 Task: Sort the products in the category "First Aid & Outdoor Essentials" by unit price (low first).
Action: Mouse moved to (303, 128)
Screenshot: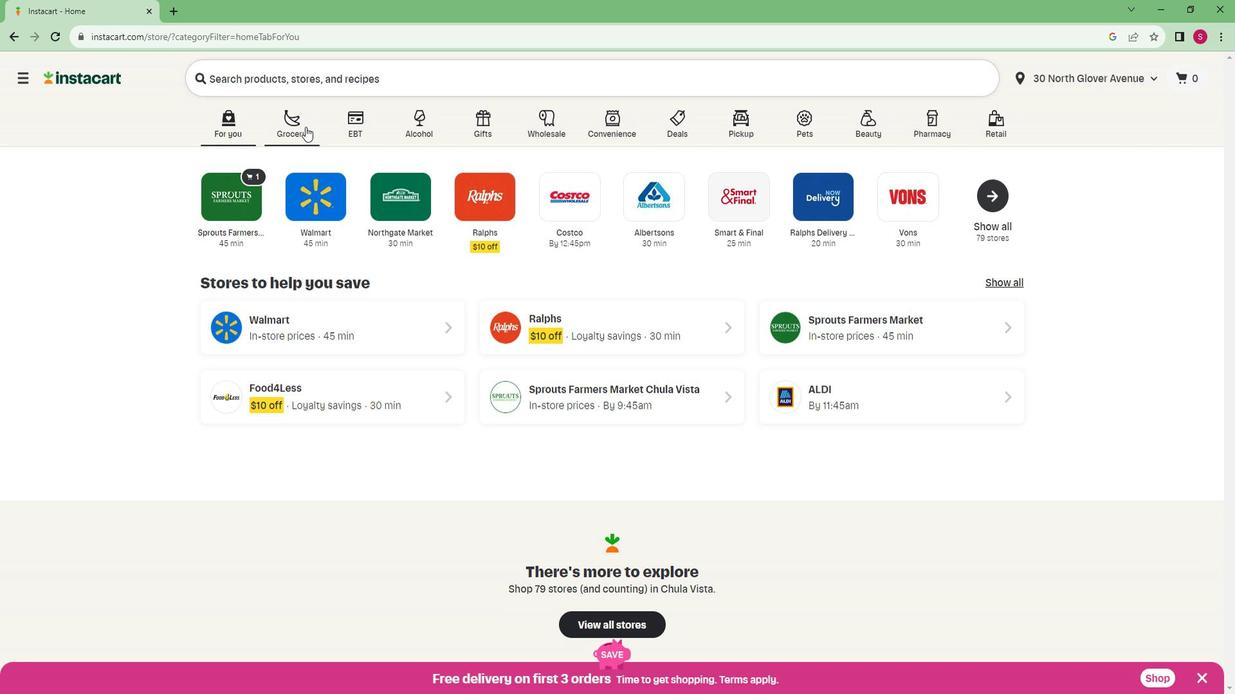 
Action: Mouse pressed left at (303, 128)
Screenshot: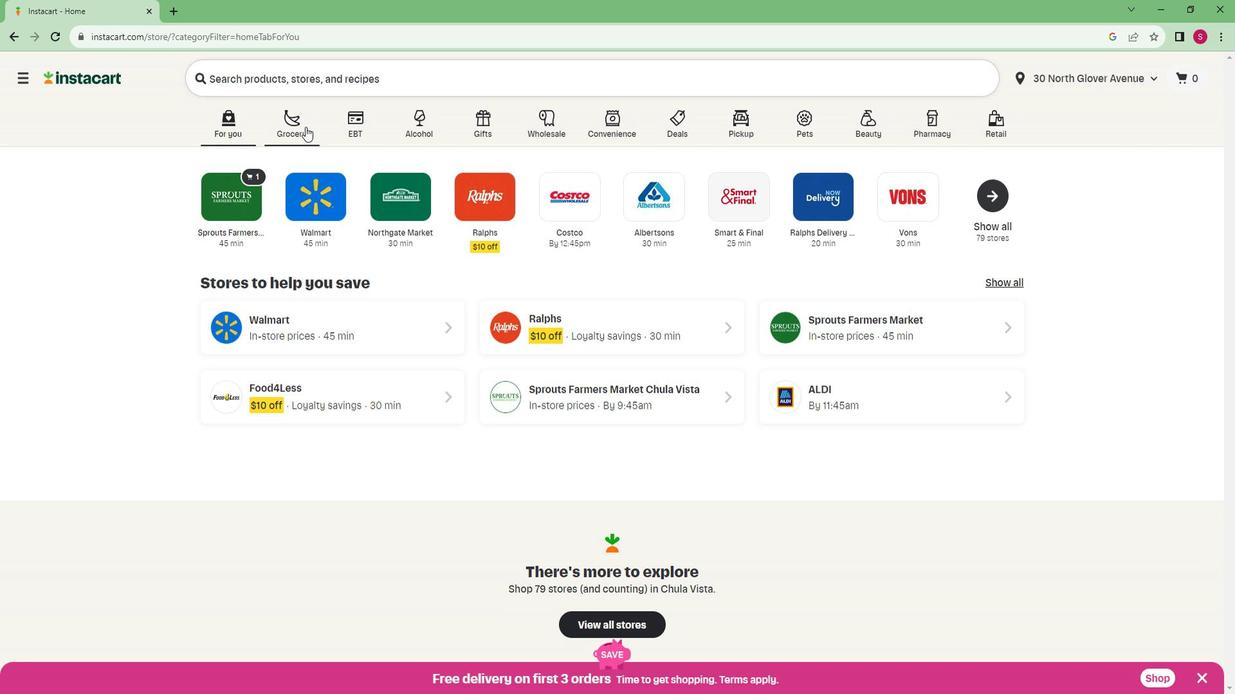 
Action: Mouse moved to (285, 381)
Screenshot: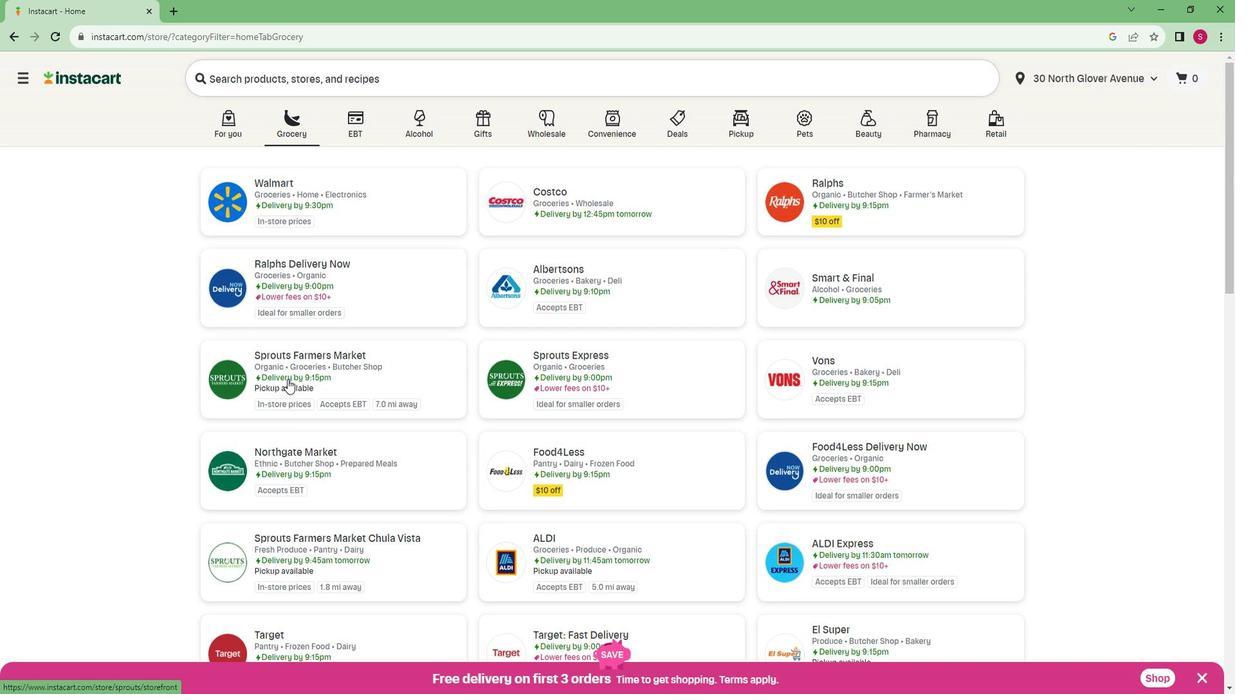 
Action: Mouse pressed left at (285, 381)
Screenshot: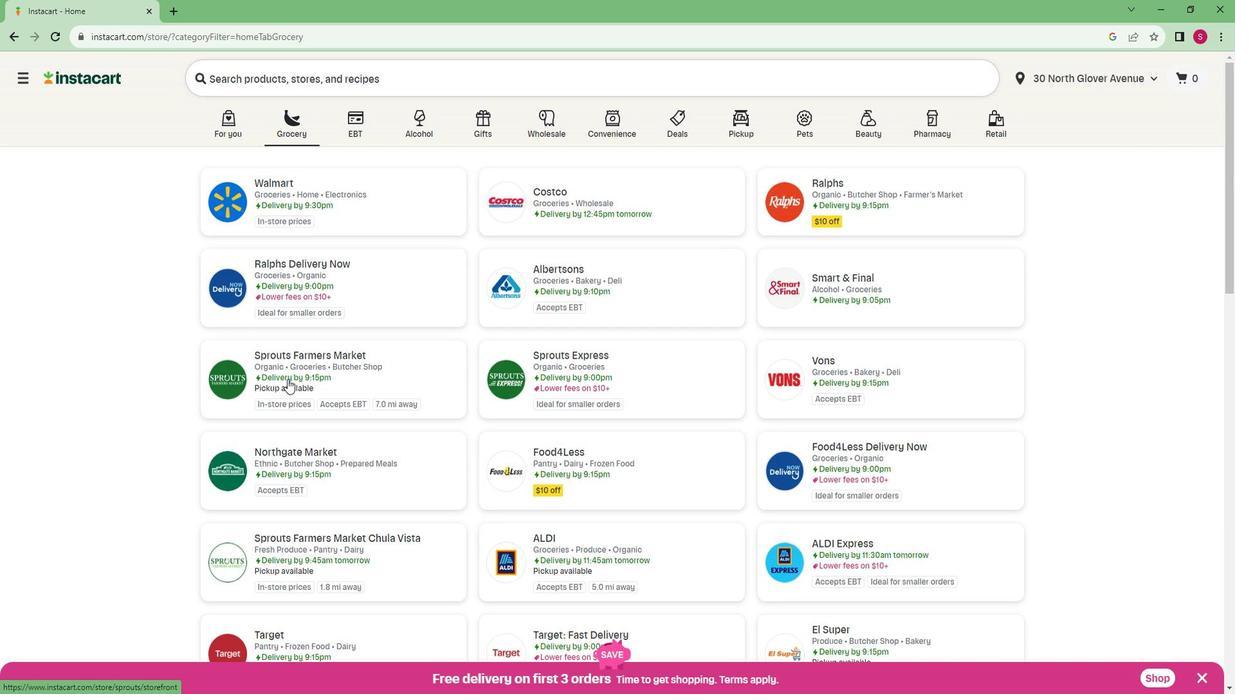 
Action: Mouse moved to (88, 512)
Screenshot: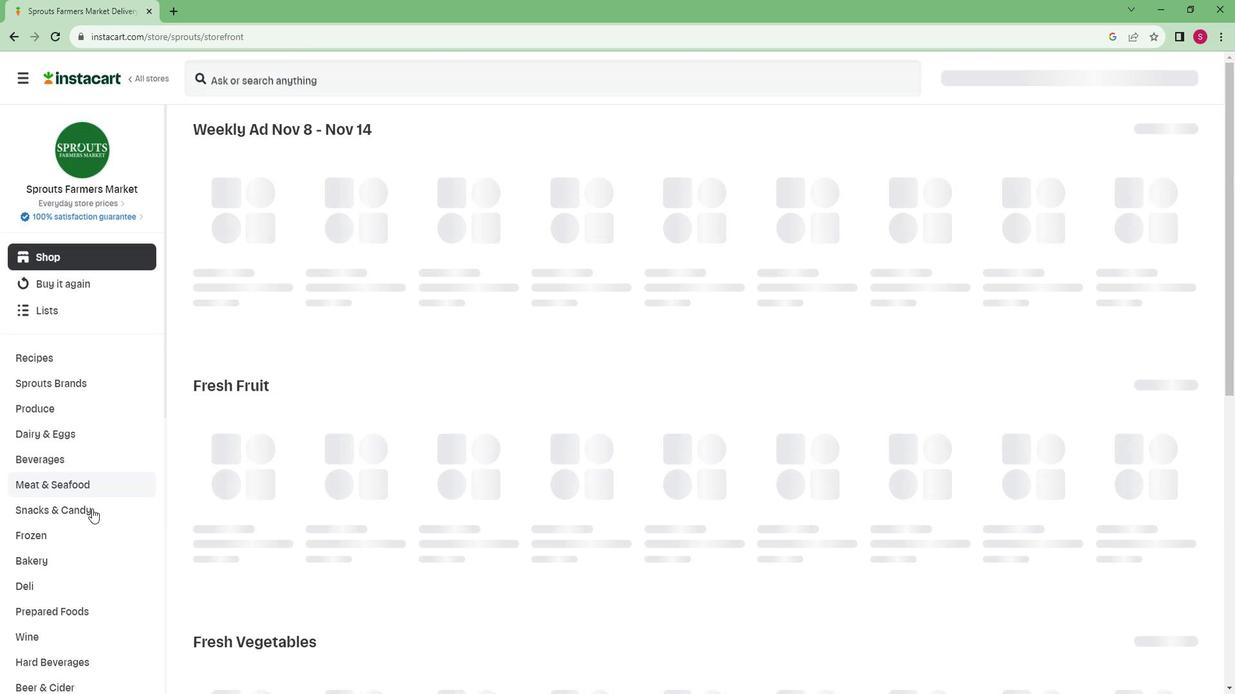 
Action: Mouse scrolled (88, 510) with delta (0, -1)
Screenshot: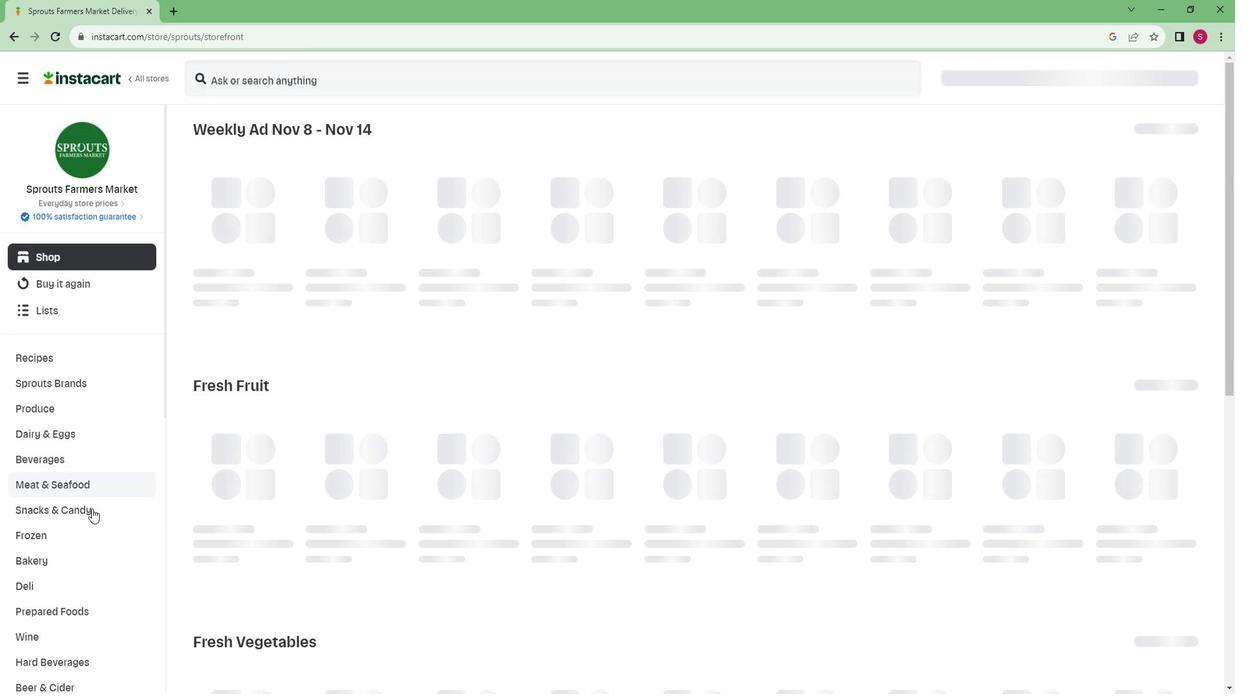 
Action: Mouse scrolled (88, 510) with delta (0, -1)
Screenshot: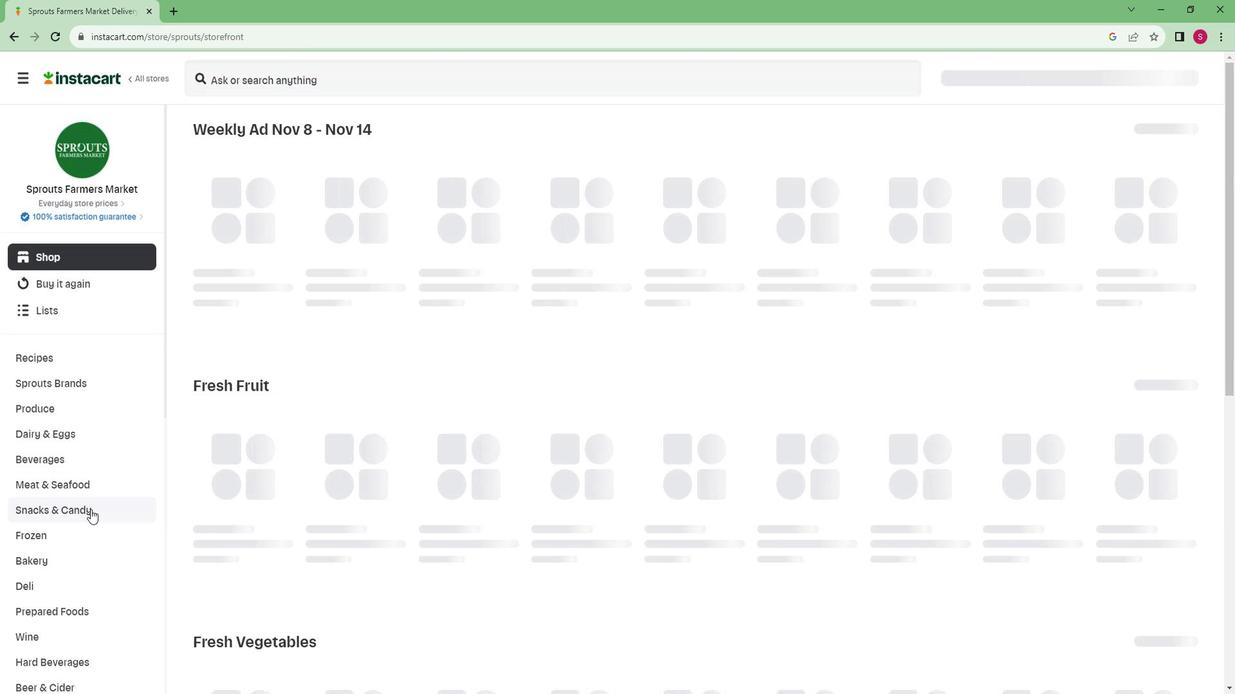 
Action: Mouse scrolled (88, 510) with delta (0, -1)
Screenshot: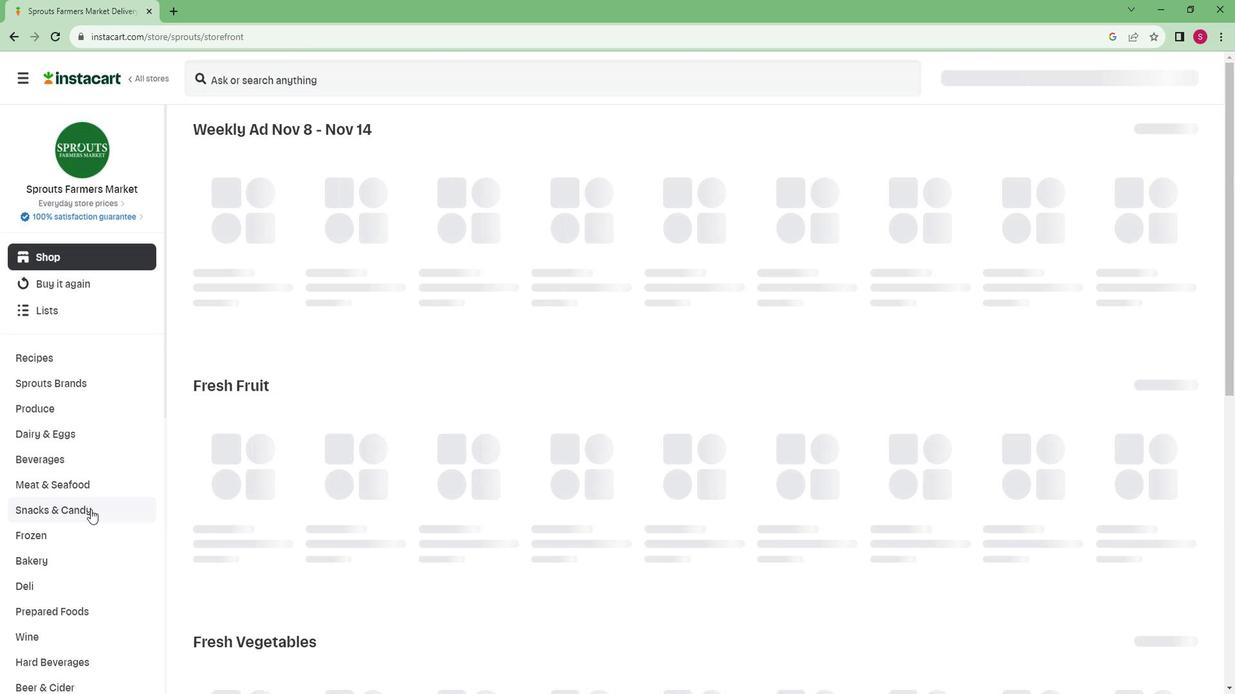 
Action: Mouse scrolled (88, 510) with delta (0, -1)
Screenshot: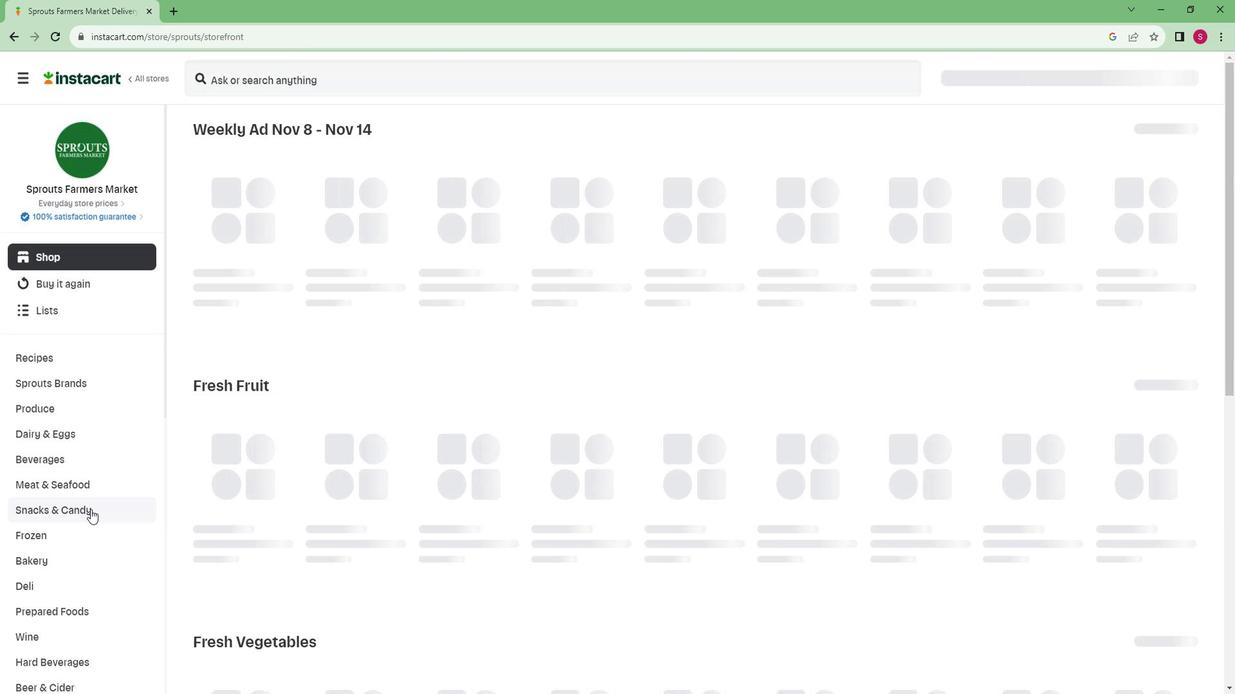 
Action: Mouse scrolled (88, 510) with delta (0, -1)
Screenshot: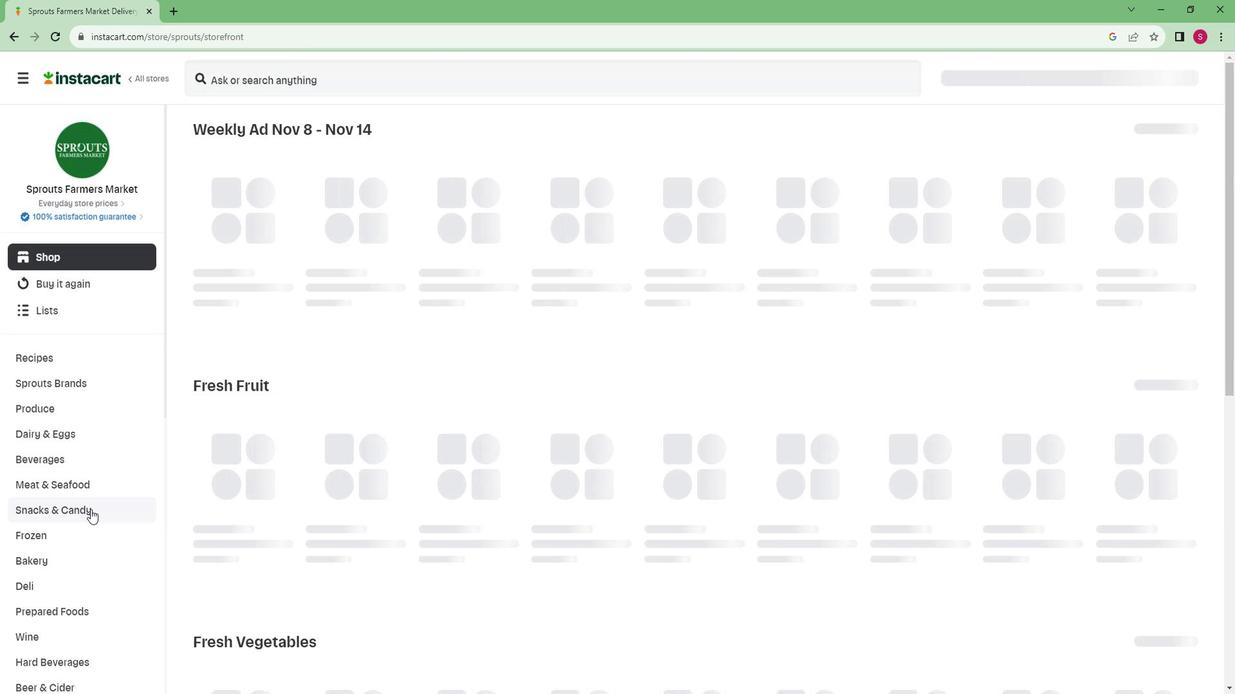 
Action: Mouse scrolled (88, 510) with delta (0, -1)
Screenshot: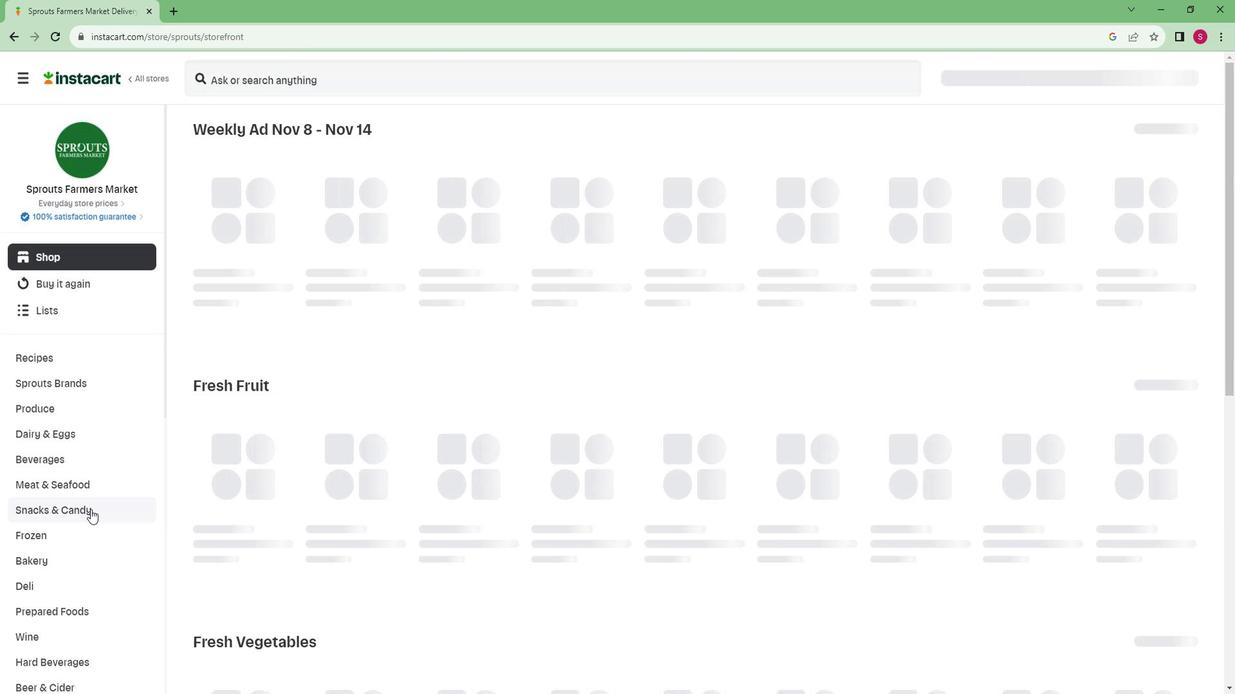 
Action: Mouse moved to (85, 509)
Screenshot: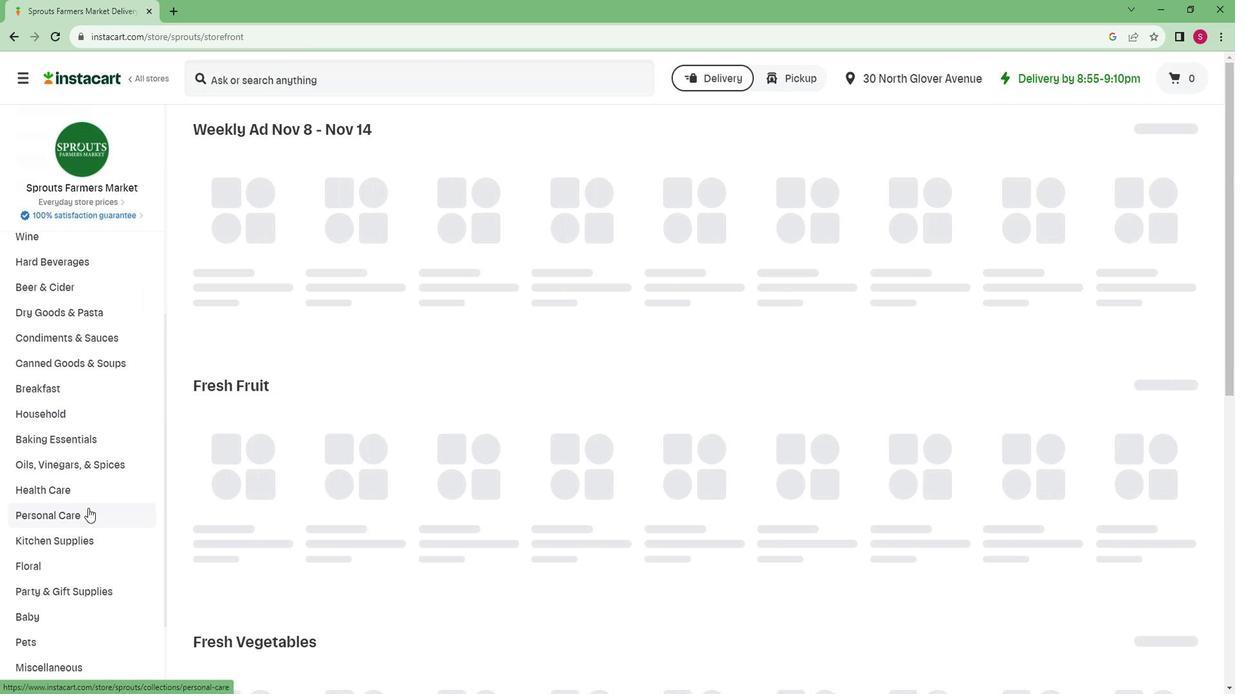 
Action: Mouse scrolled (85, 508) with delta (0, 0)
Screenshot: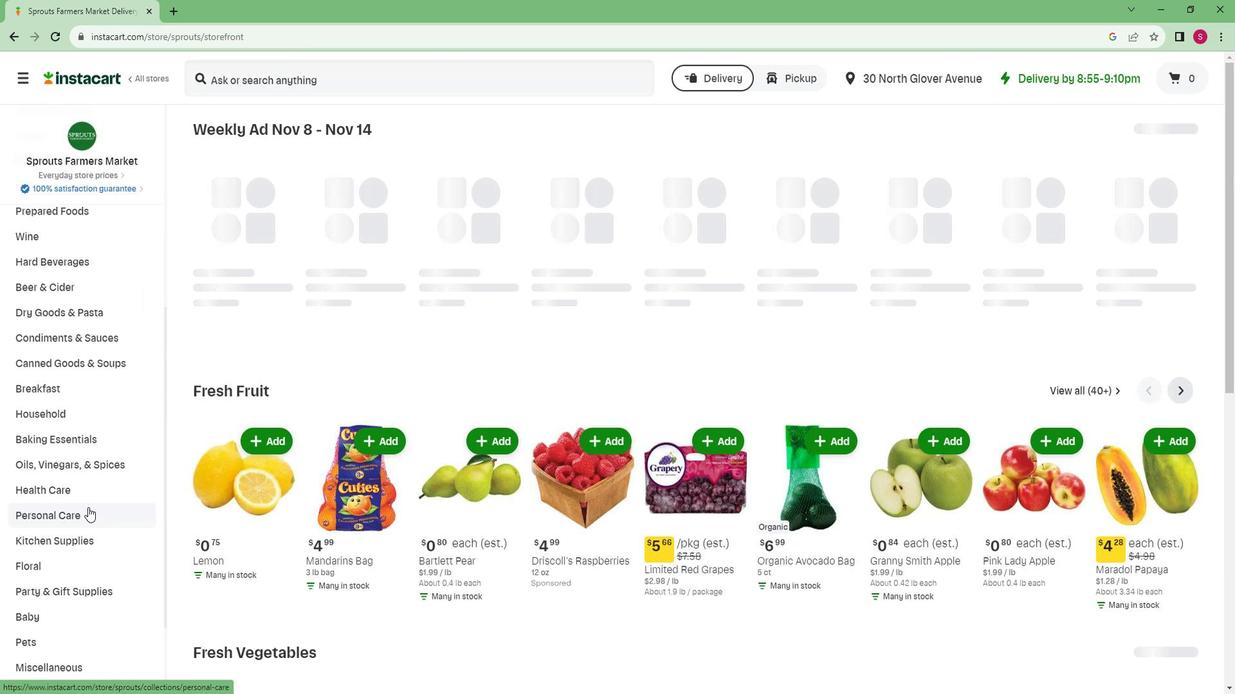 
Action: Mouse scrolled (85, 508) with delta (0, 0)
Screenshot: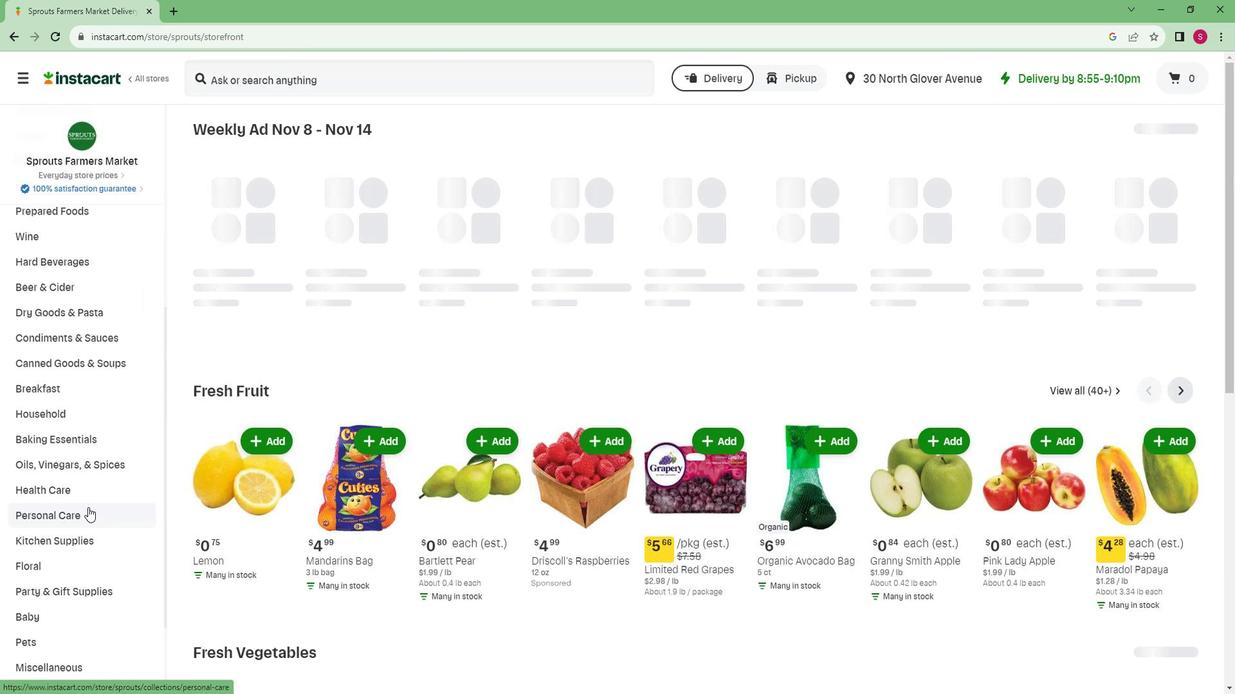
Action: Mouse scrolled (85, 508) with delta (0, 0)
Screenshot: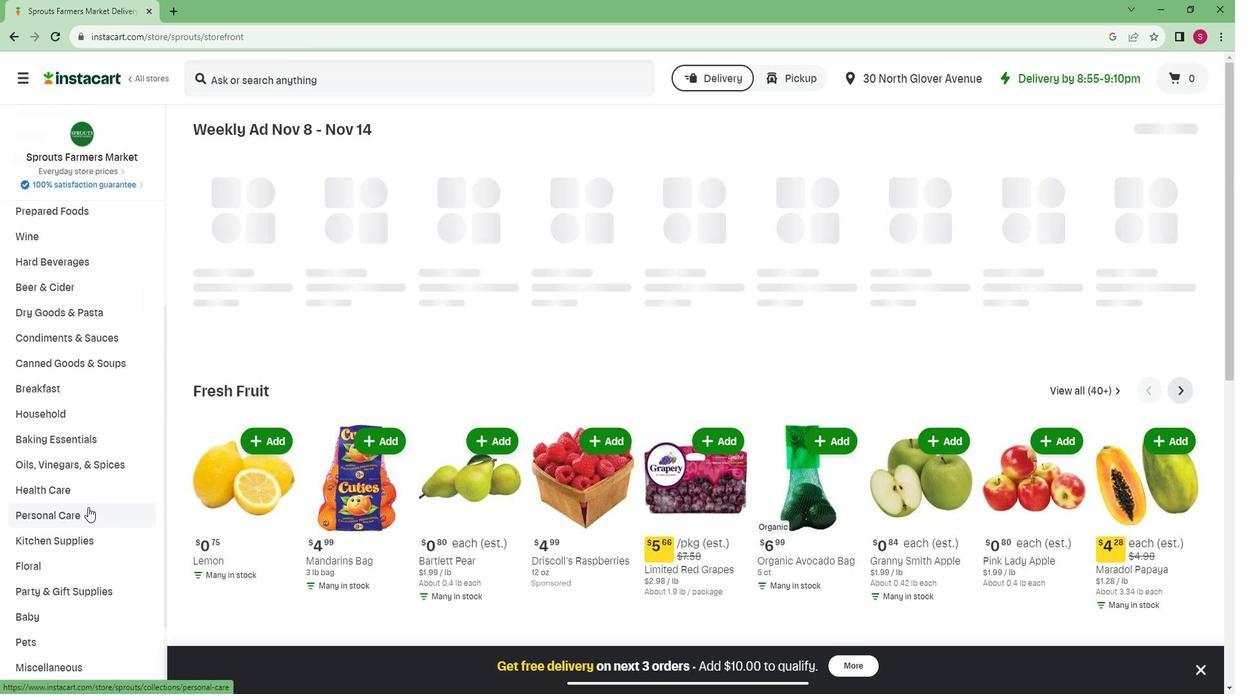 
Action: Mouse scrolled (85, 508) with delta (0, 0)
Screenshot: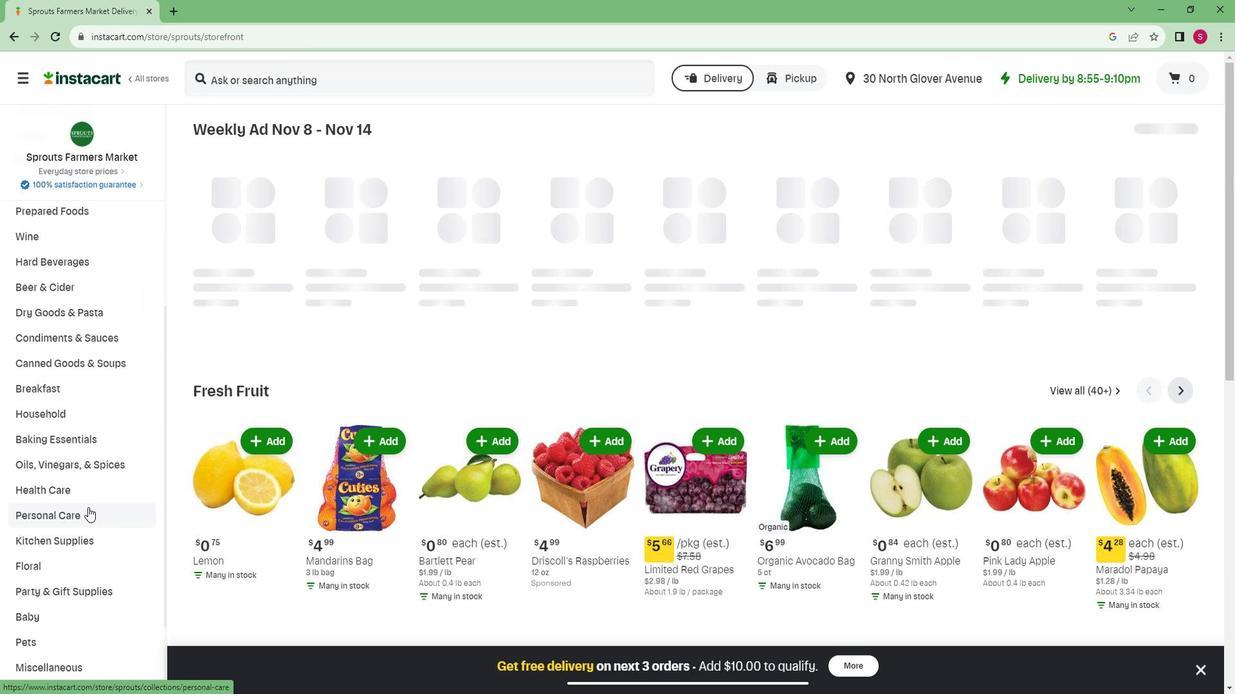 
Action: Mouse moved to (52, 645)
Screenshot: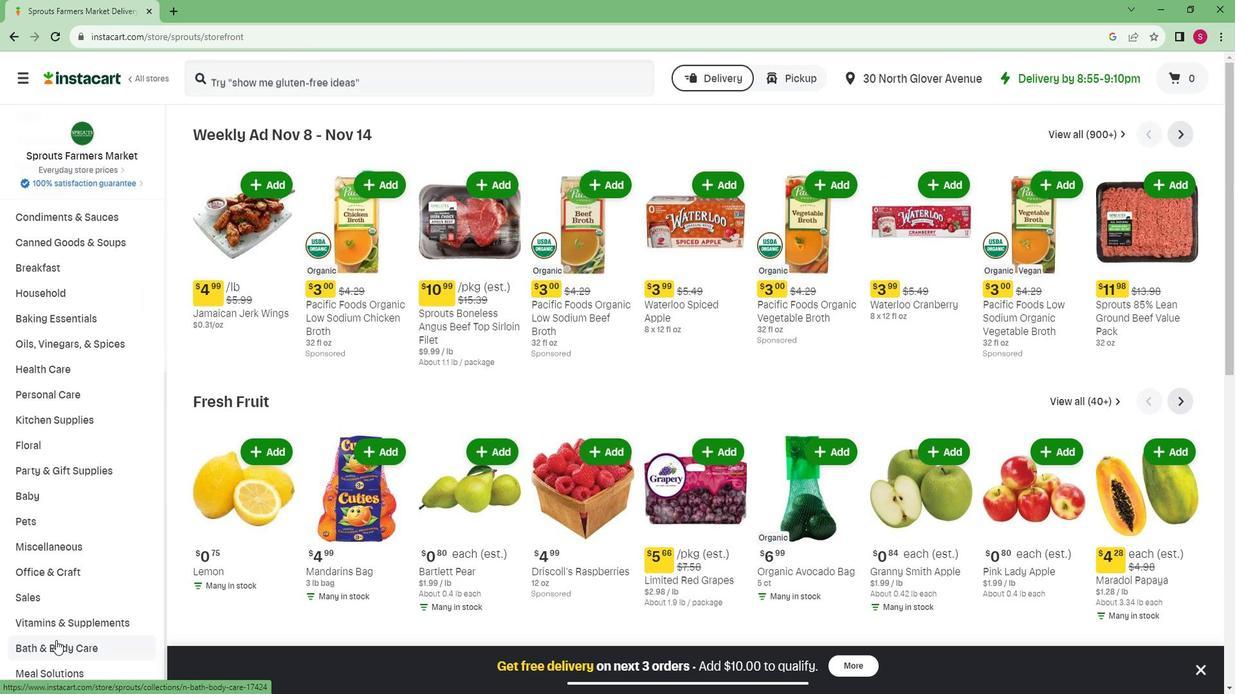 
Action: Mouse pressed left at (52, 645)
Screenshot: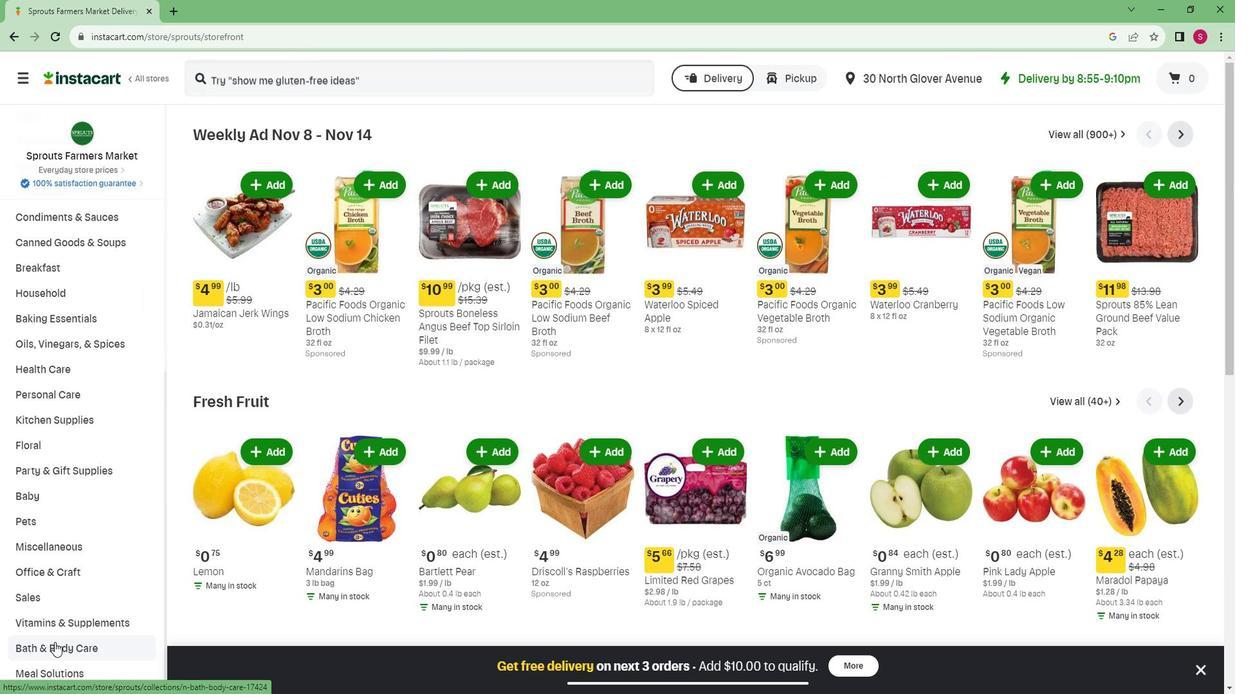 
Action: Mouse moved to (60, 541)
Screenshot: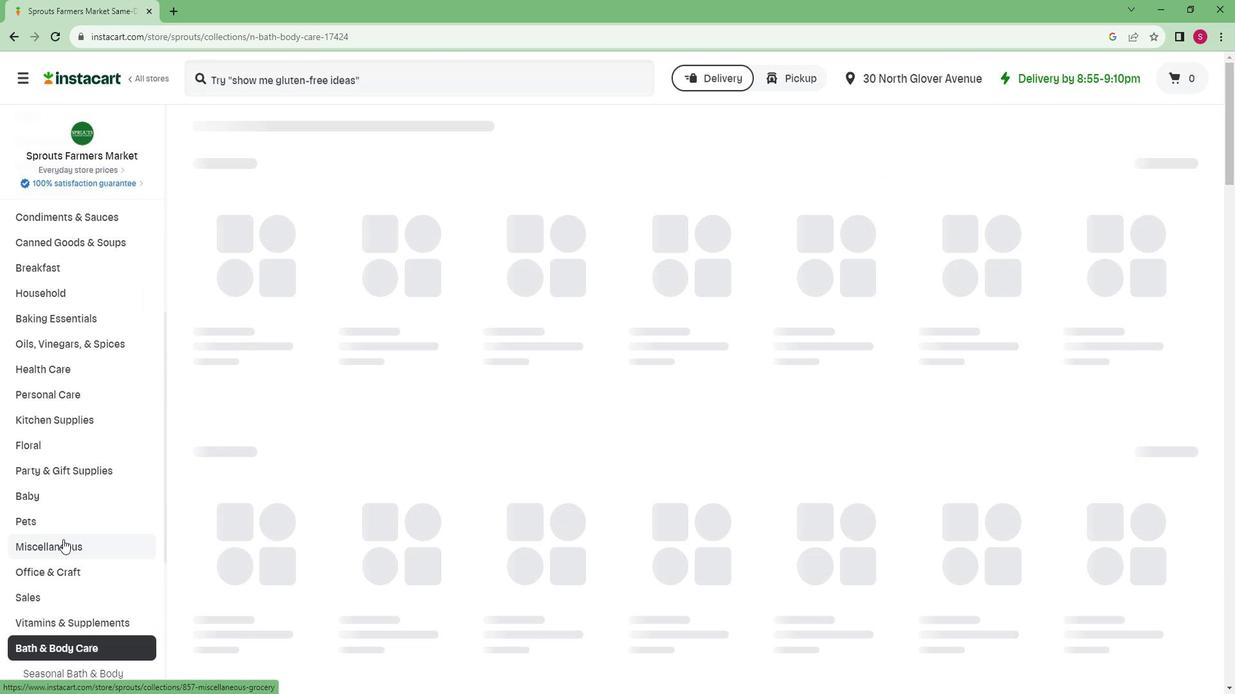 
Action: Mouse scrolled (60, 540) with delta (0, 0)
Screenshot: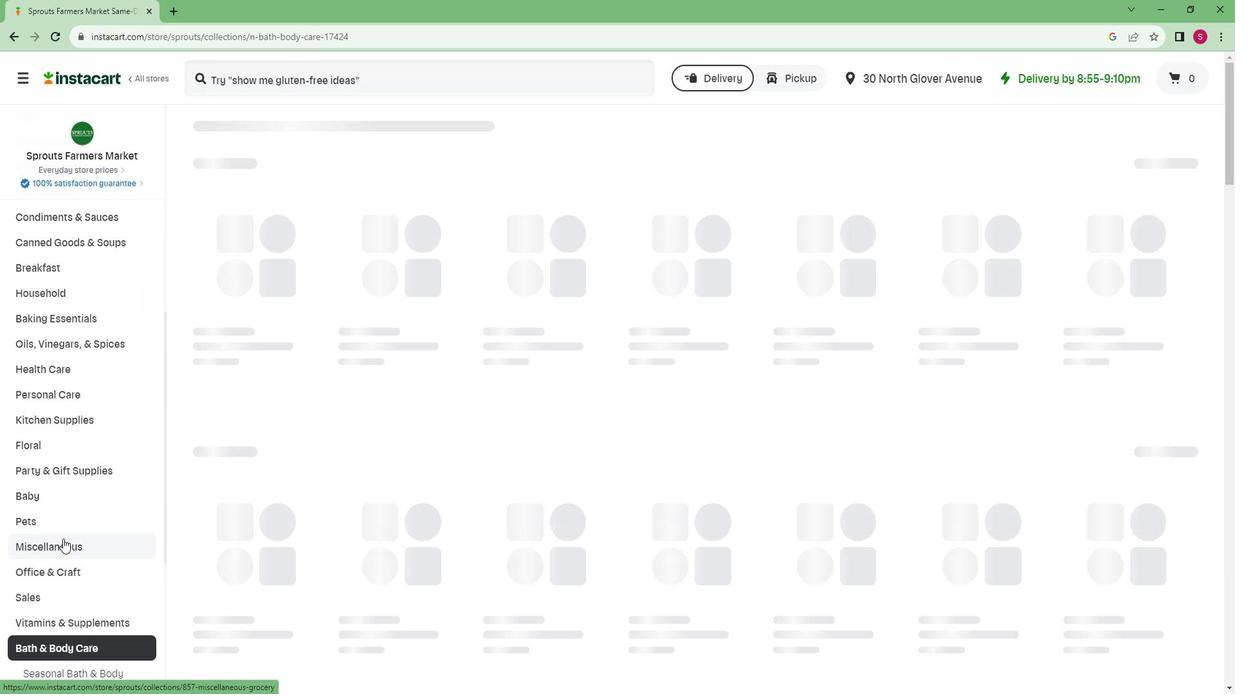 
Action: Mouse scrolled (60, 540) with delta (0, 0)
Screenshot: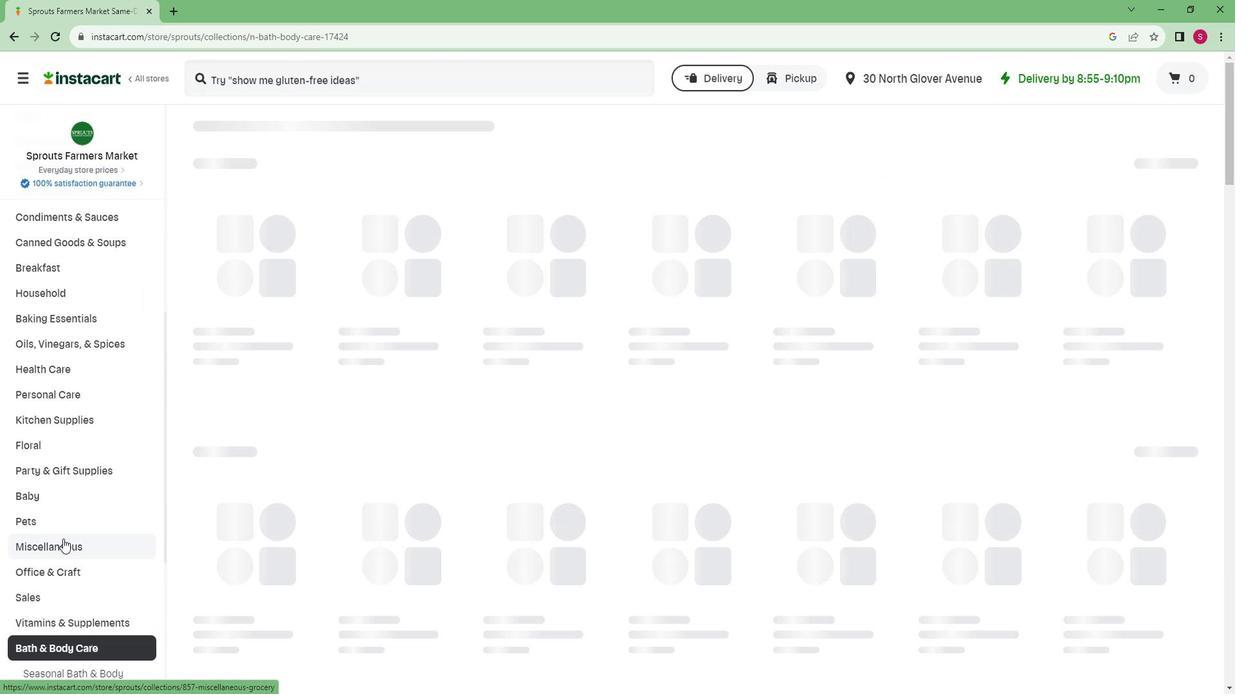 
Action: Mouse scrolled (60, 540) with delta (0, 0)
Screenshot: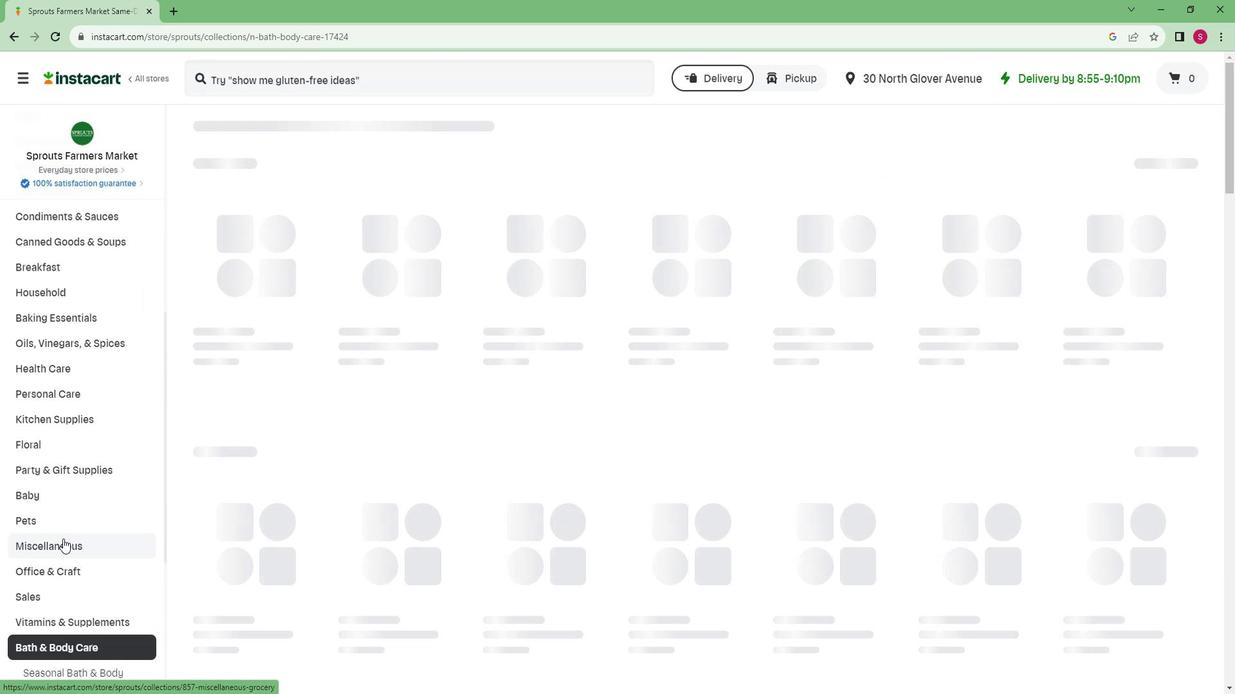 
Action: Mouse scrolled (60, 540) with delta (0, 0)
Screenshot: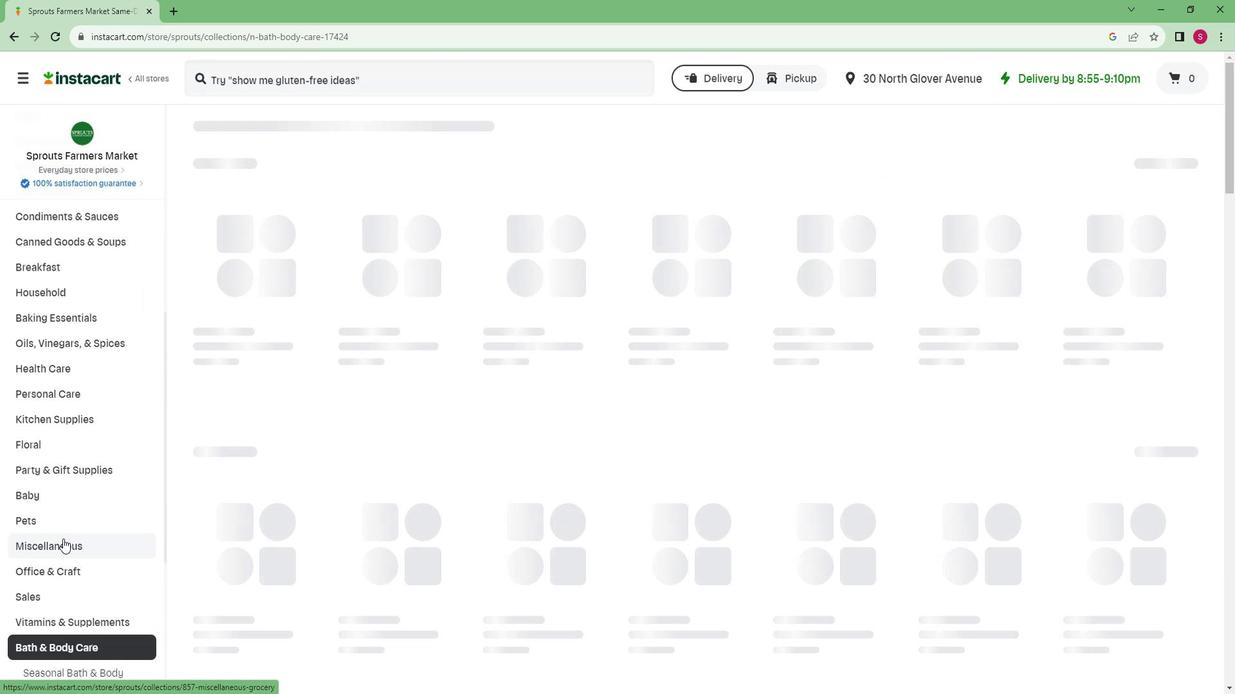 
Action: Mouse scrolled (60, 540) with delta (0, 0)
Screenshot: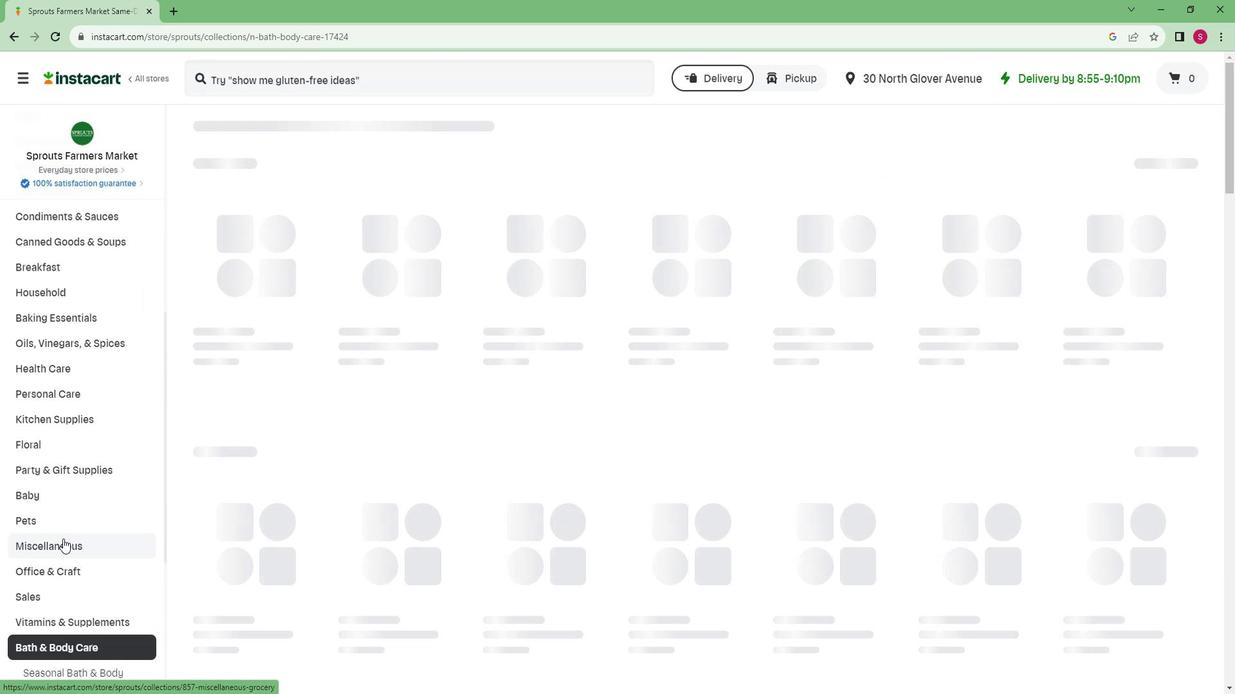 
Action: Mouse scrolled (60, 540) with delta (0, 0)
Screenshot: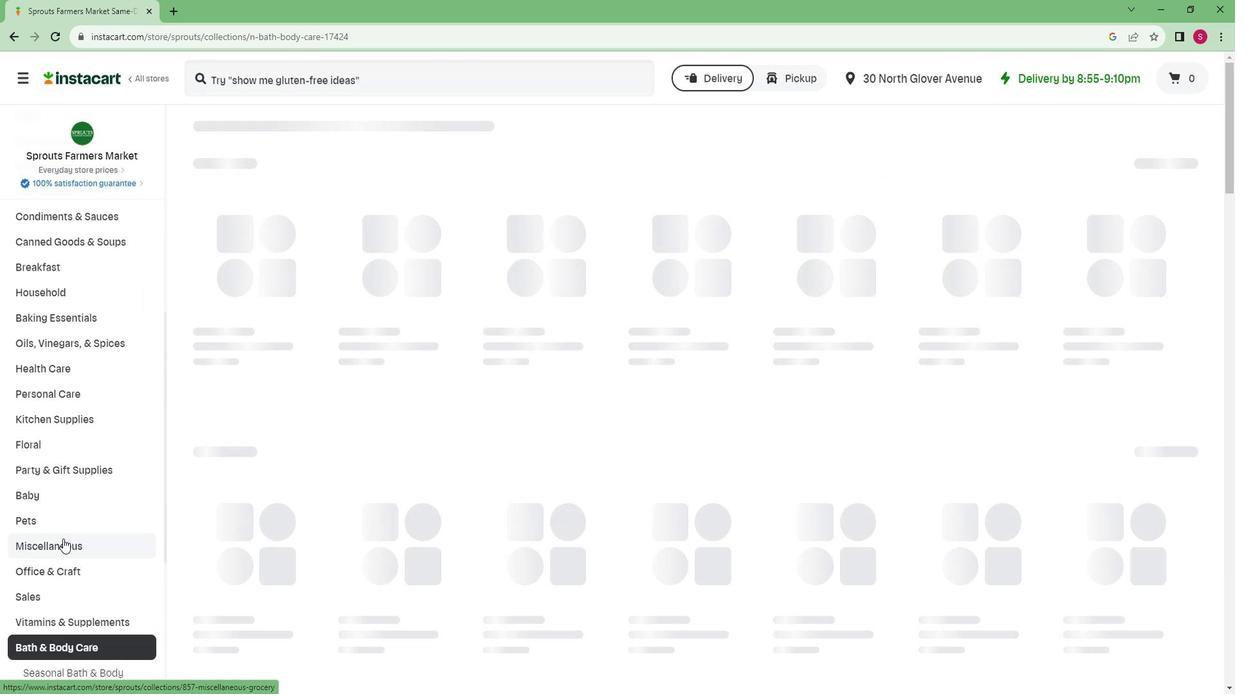 
Action: Mouse moved to (51, 597)
Screenshot: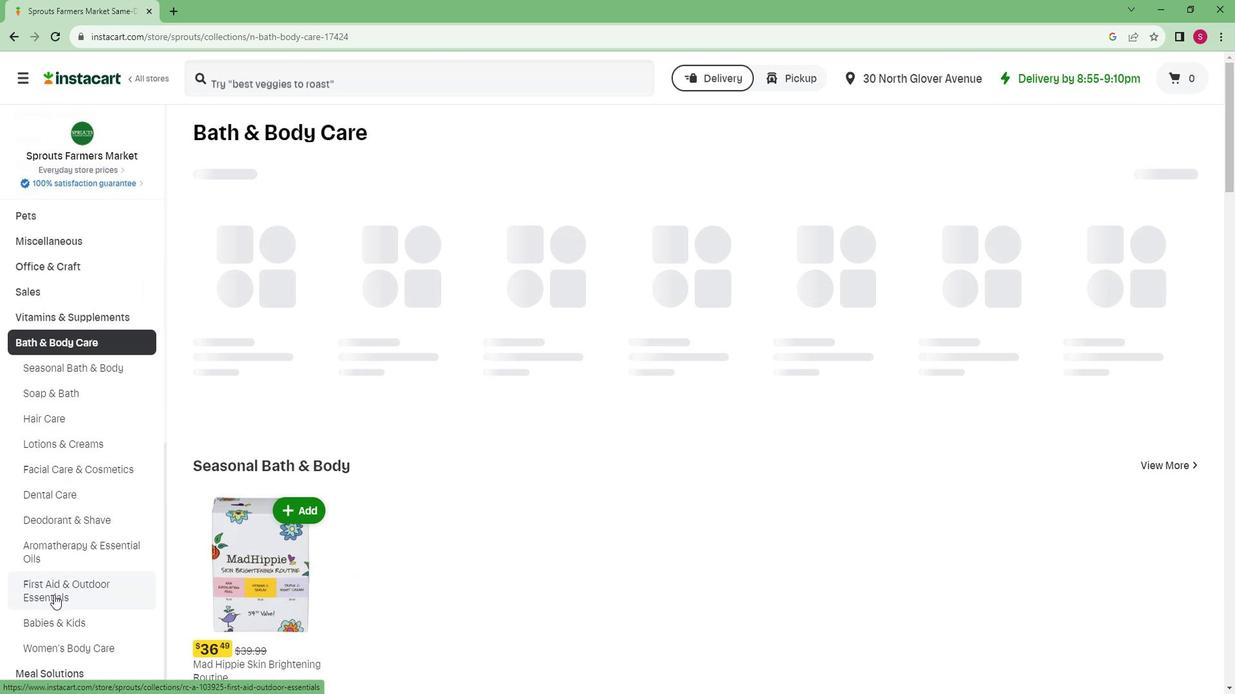 
Action: Mouse pressed left at (51, 597)
Screenshot: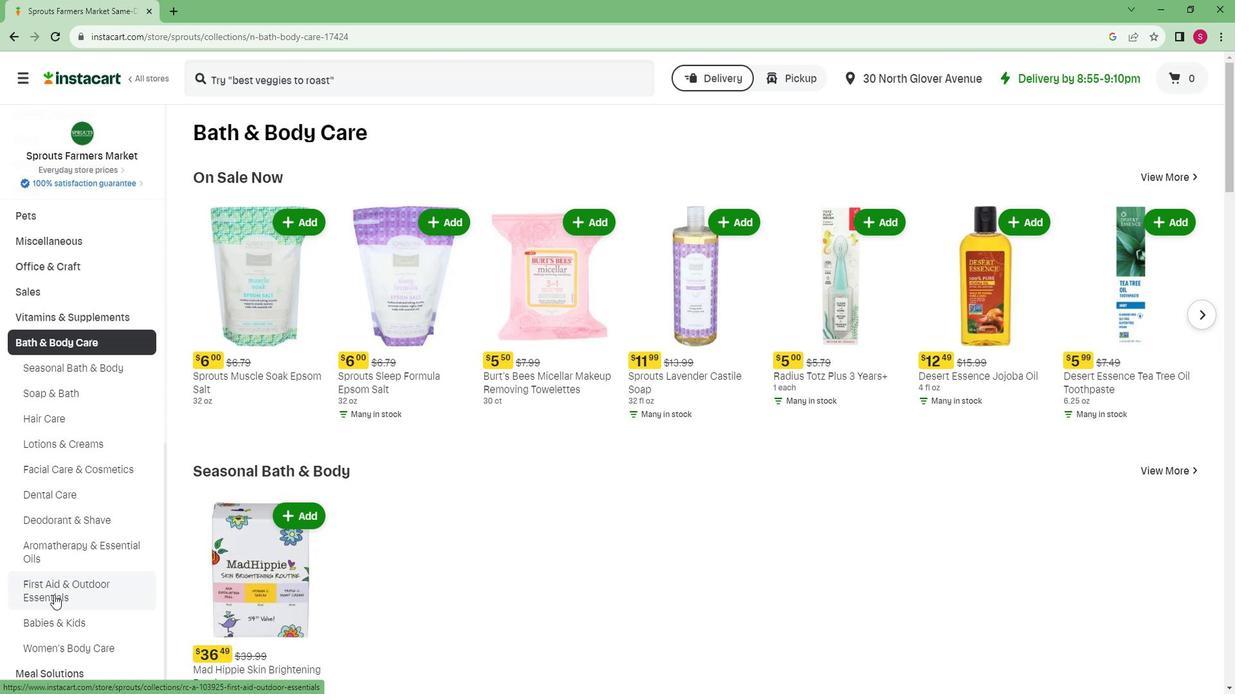 
Action: Mouse moved to (1094, 189)
Screenshot: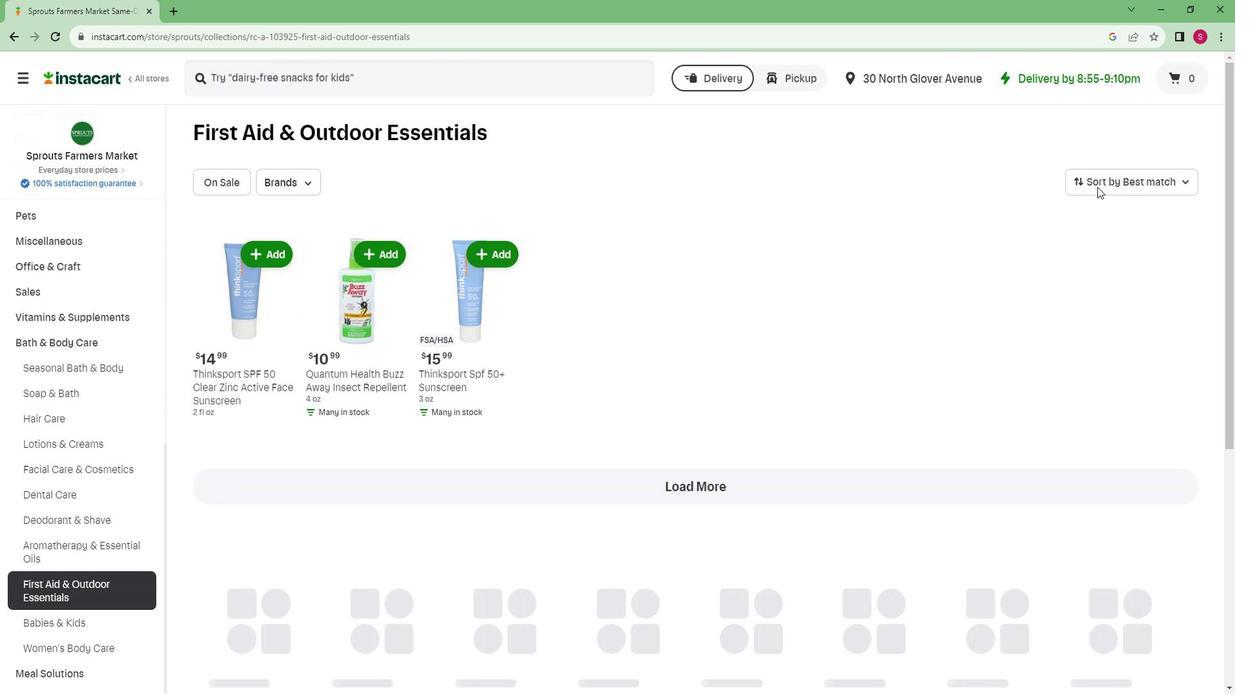 
Action: Mouse pressed left at (1094, 189)
Screenshot: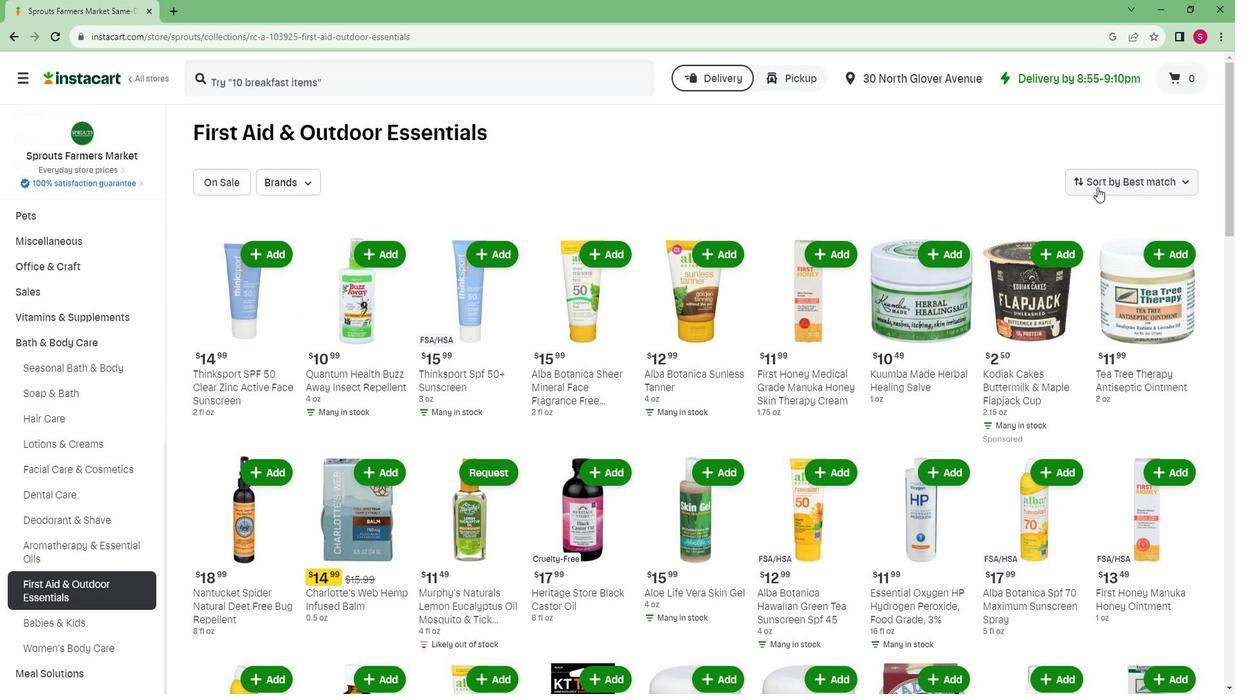 
Action: Mouse moved to (1106, 319)
Screenshot: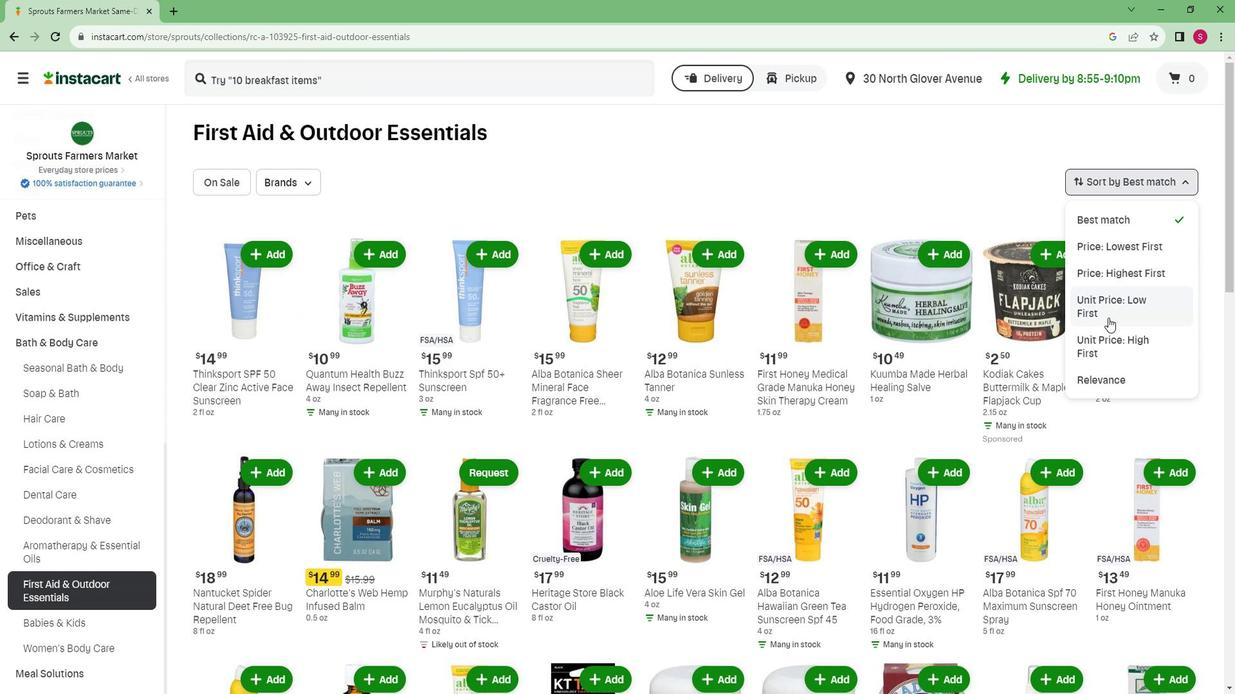 
Action: Mouse pressed left at (1106, 319)
Screenshot: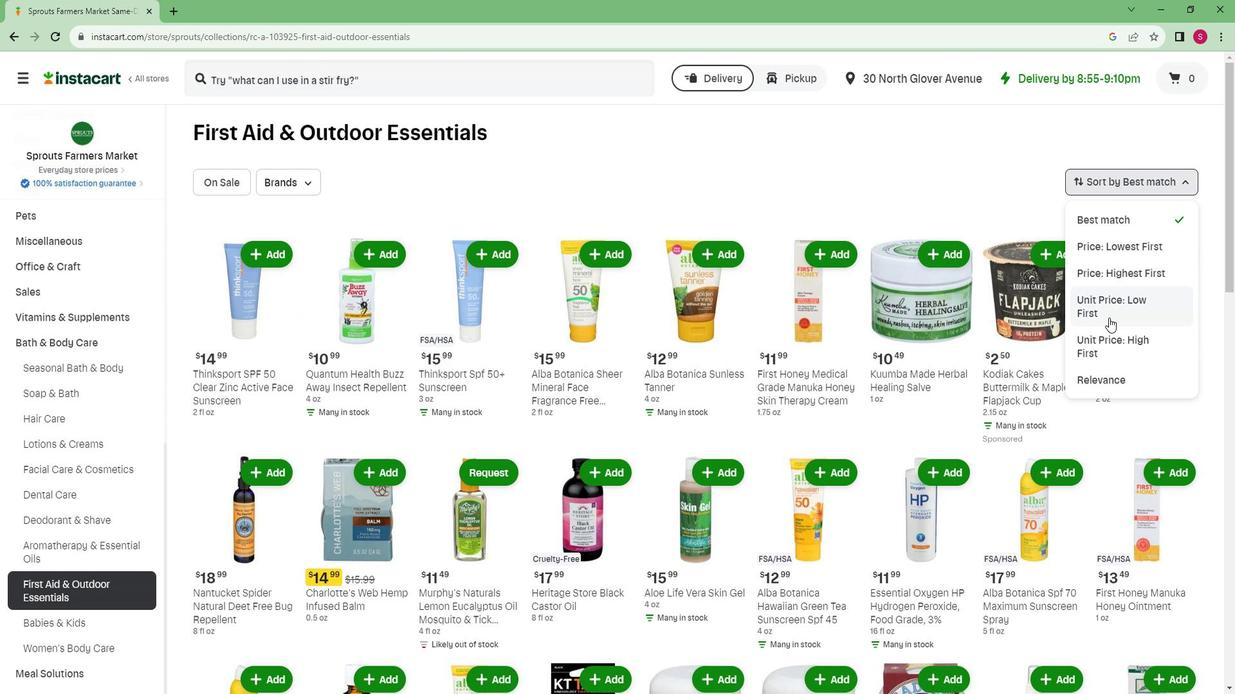 
